 Task: Add a field from the Popular template Priority with name UpwardTech.
Action: Mouse moved to (27, 68)
Screenshot: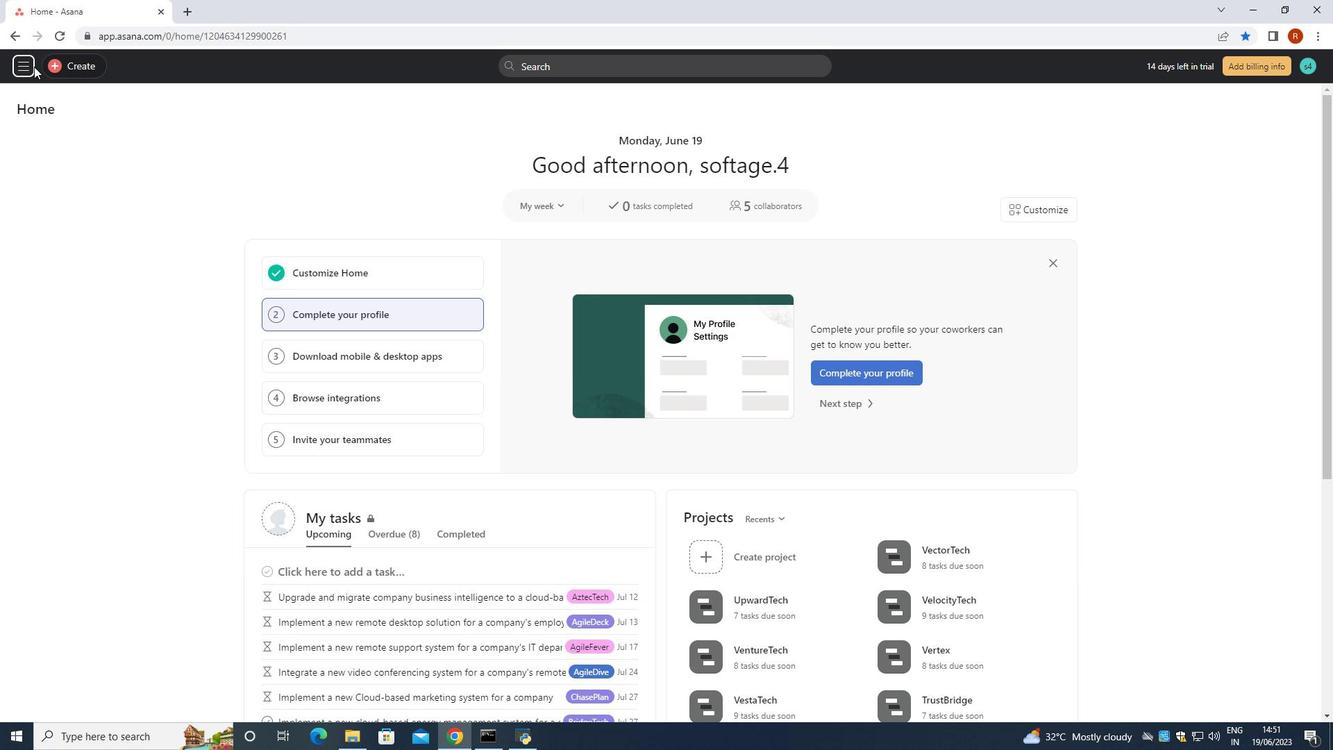 
Action: Mouse pressed left at (27, 68)
Screenshot: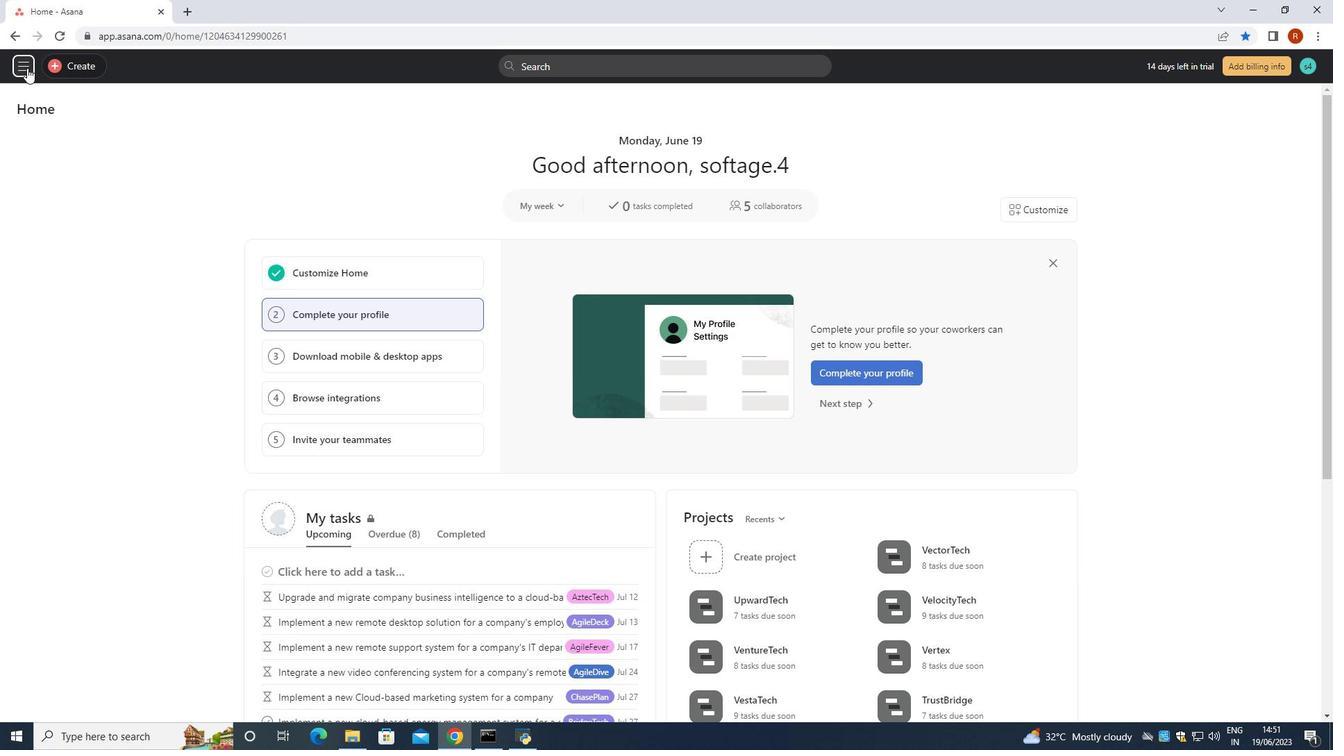 
Action: Mouse moved to (85, 299)
Screenshot: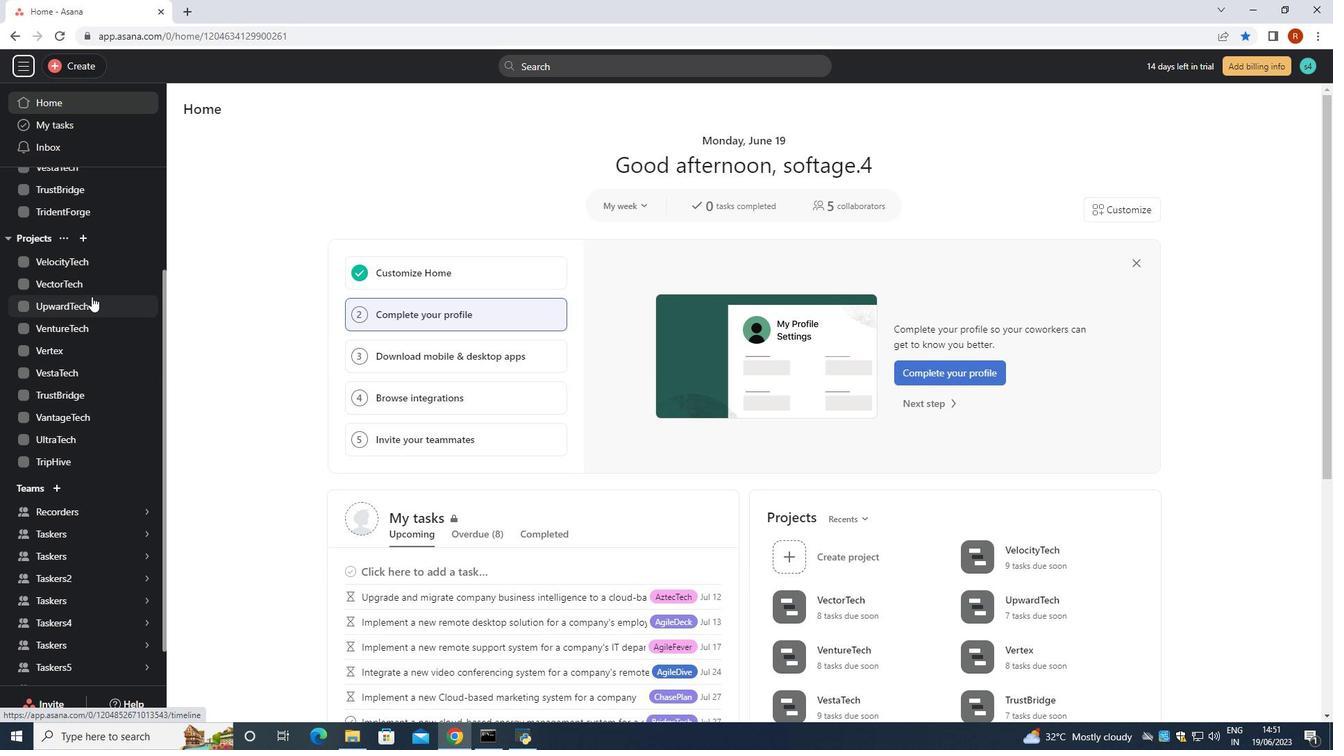 
Action: Mouse pressed left at (85, 299)
Screenshot: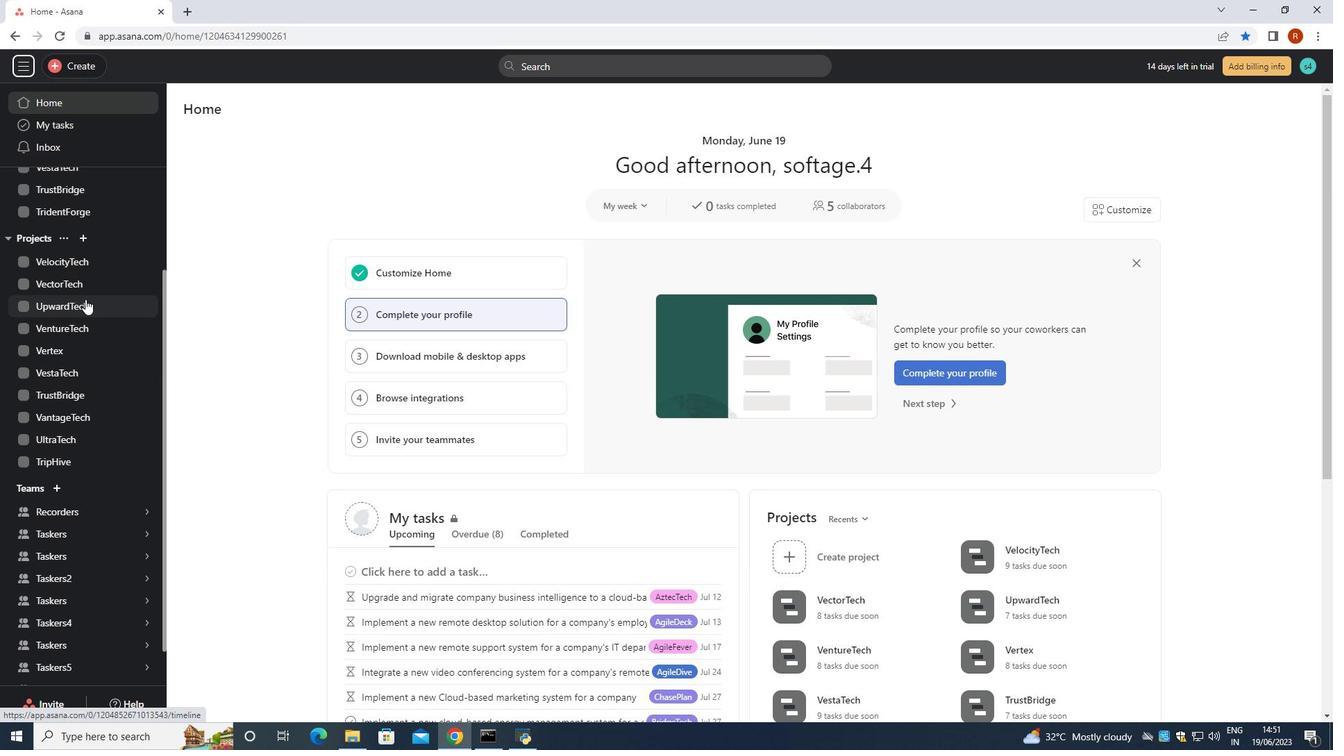 
Action: Mouse moved to (250, 139)
Screenshot: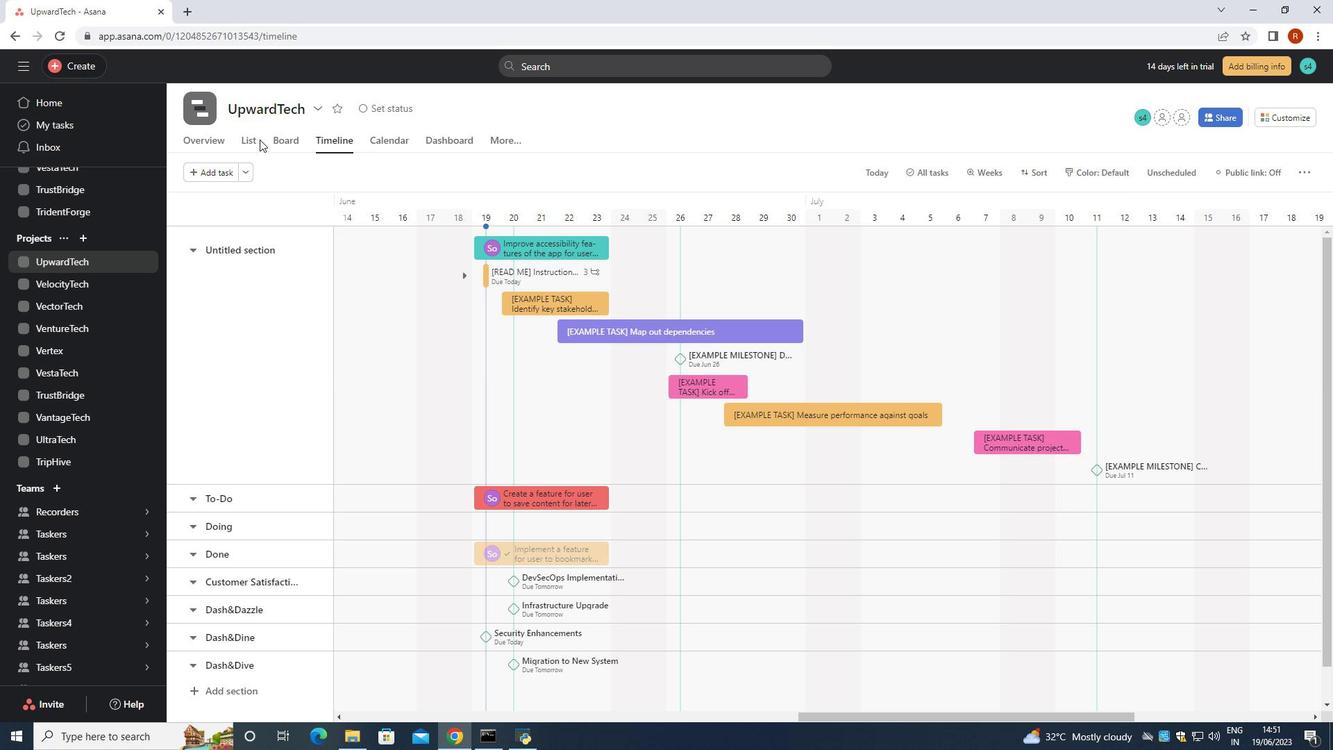 
Action: Mouse pressed left at (250, 139)
Screenshot: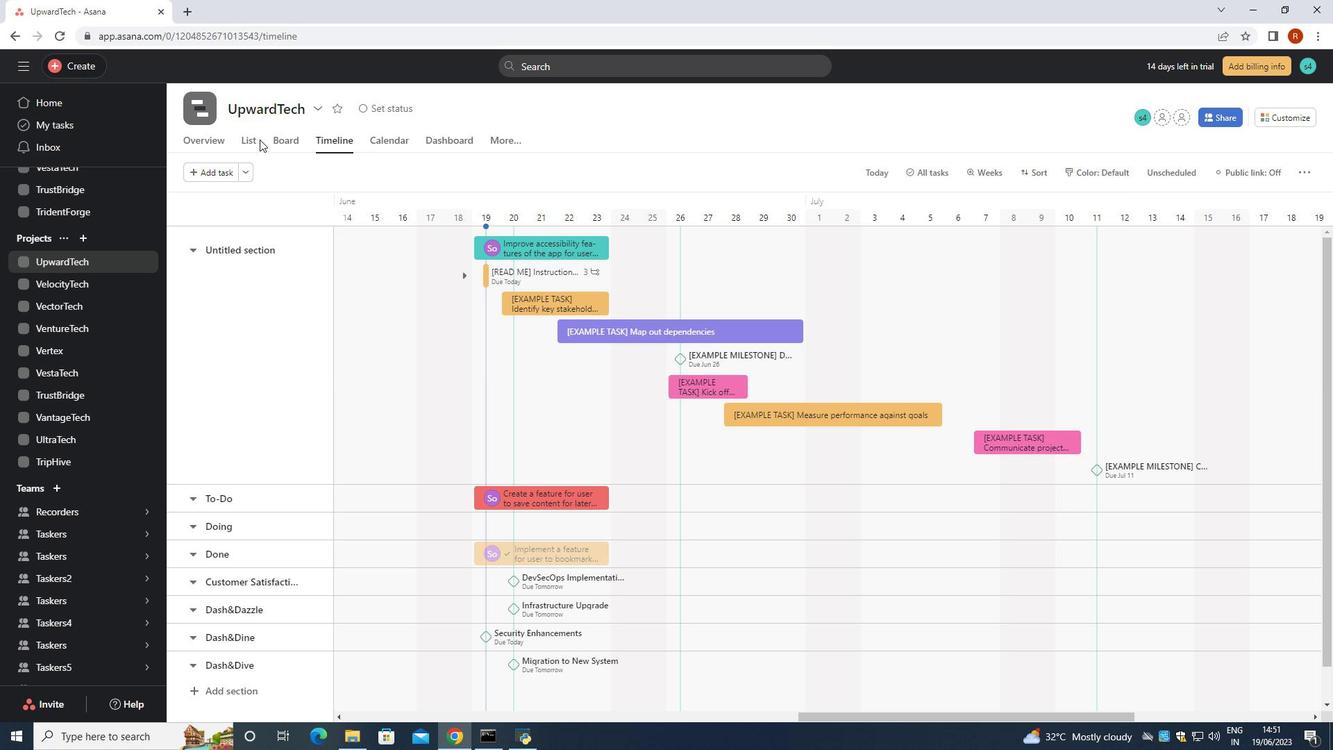 
Action: Mouse moved to (1045, 205)
Screenshot: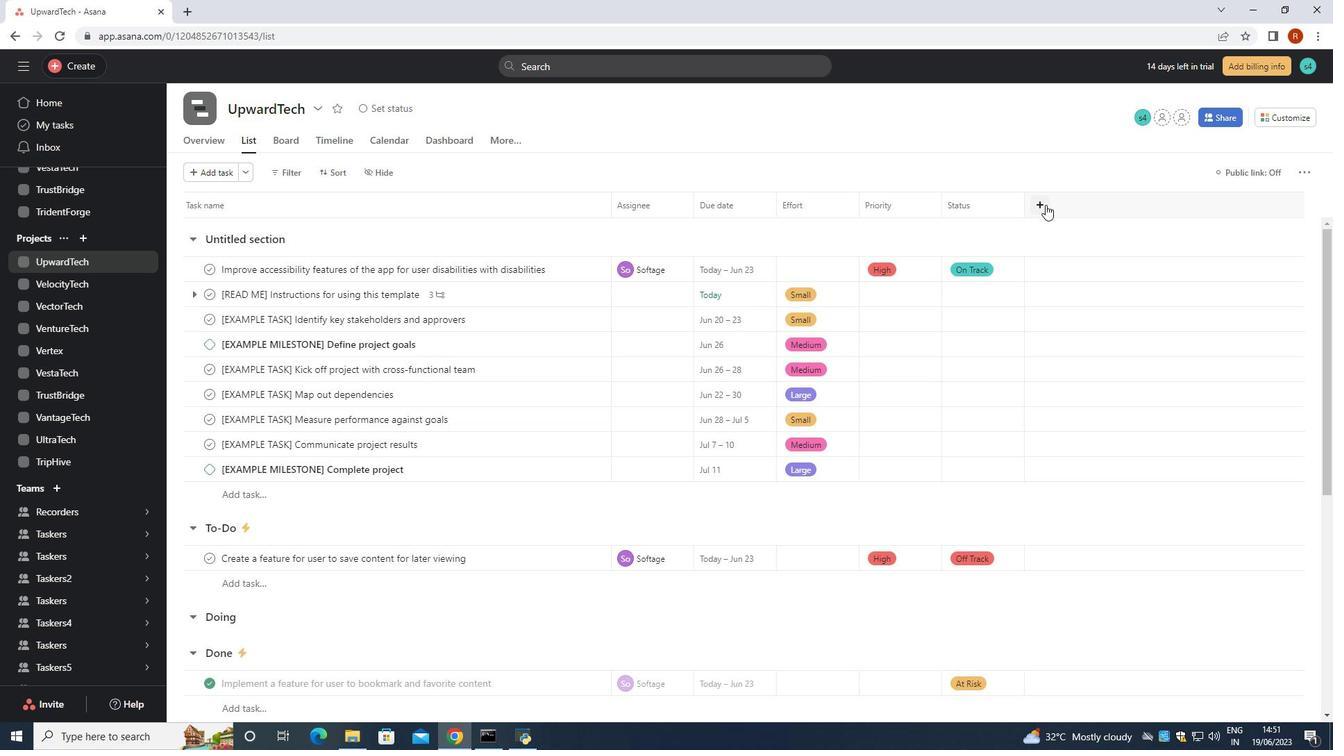 
Action: Mouse pressed left at (1045, 205)
Screenshot: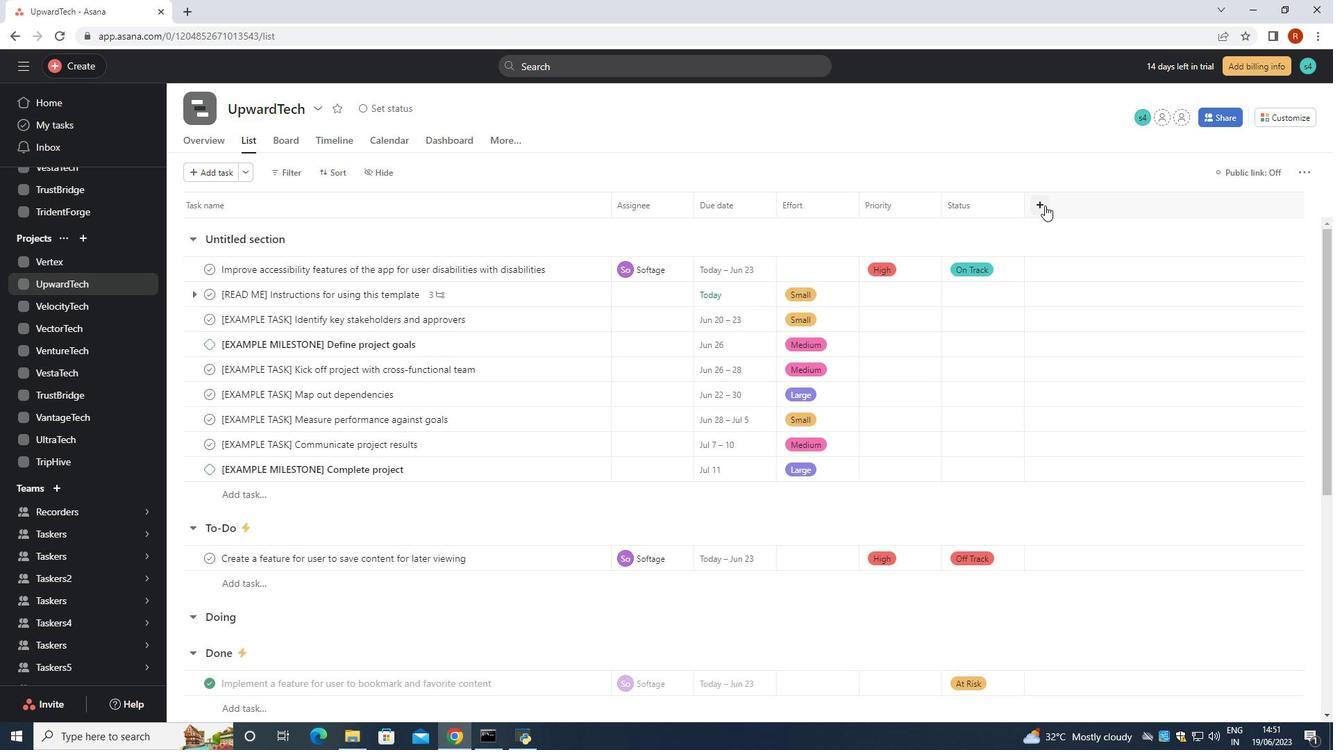 
Action: Mouse moved to (1061, 259)
Screenshot: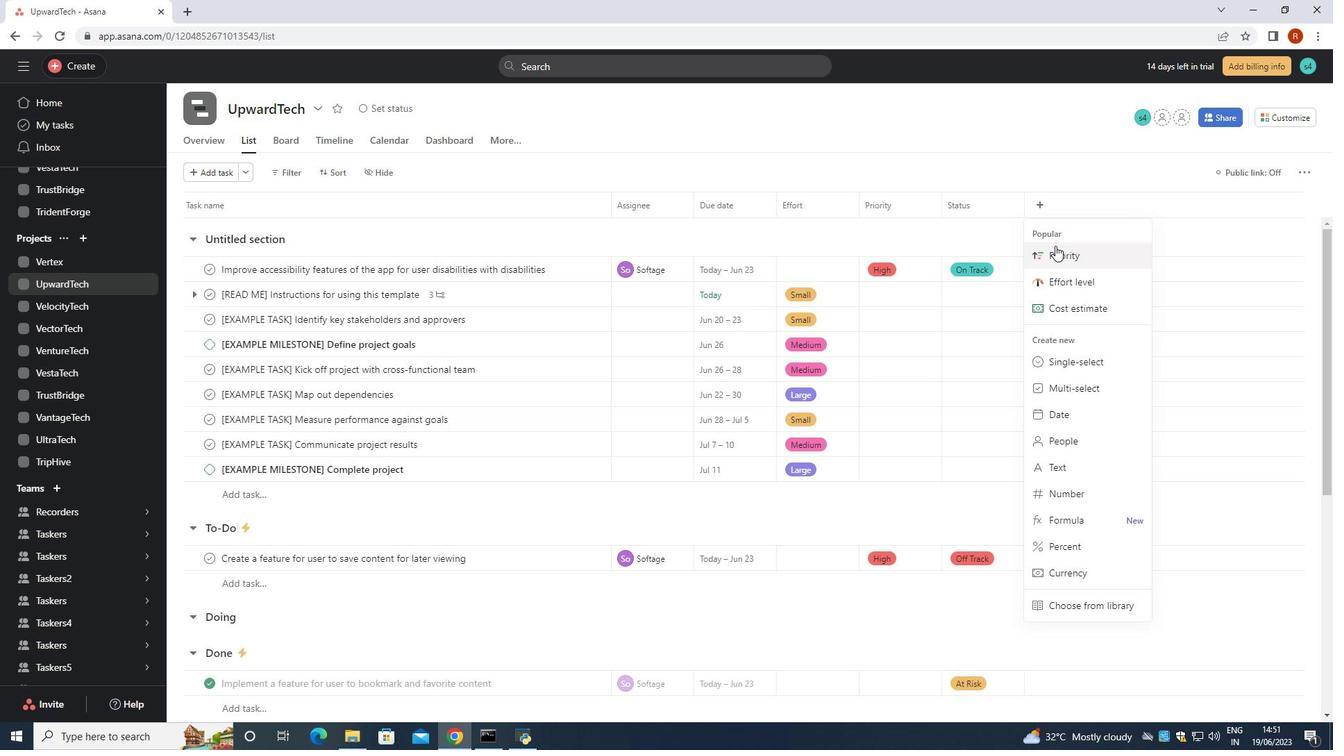 
Action: Mouse pressed left at (1061, 259)
Screenshot: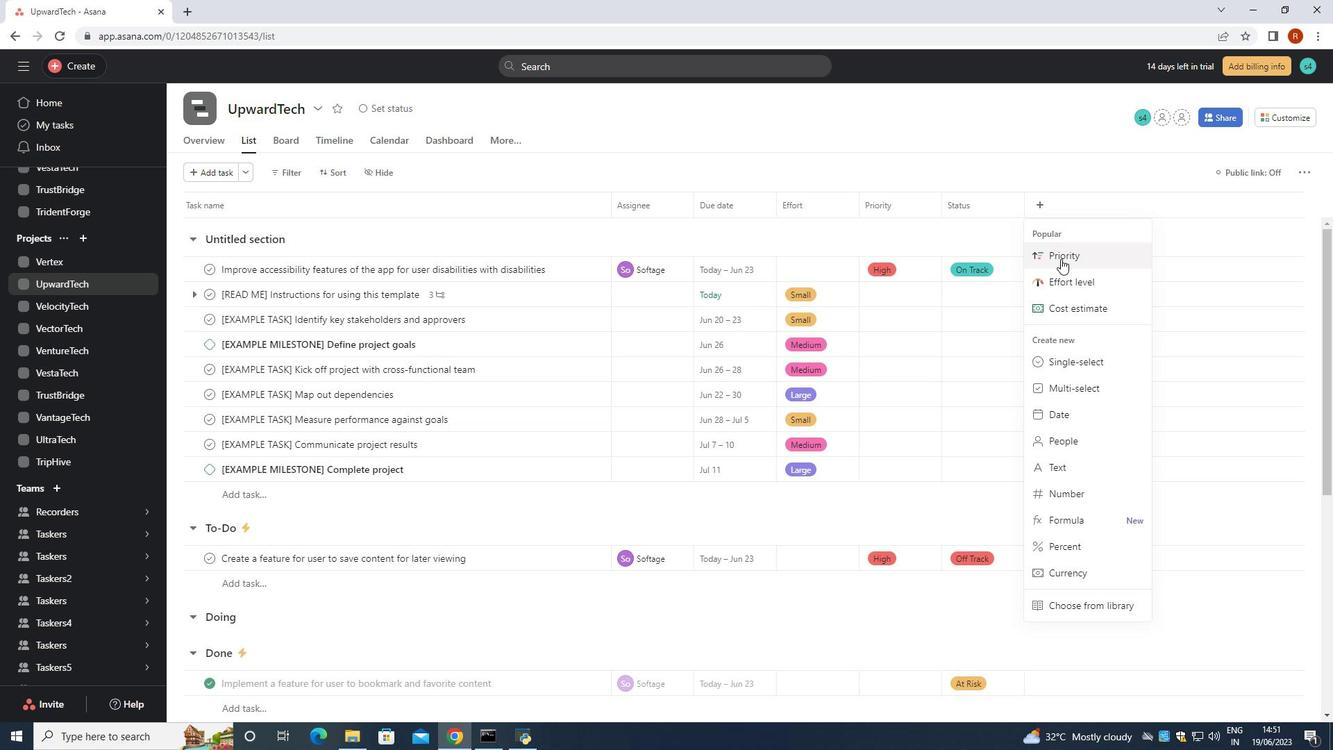 
Action: Mouse moved to (1016, 252)
Screenshot: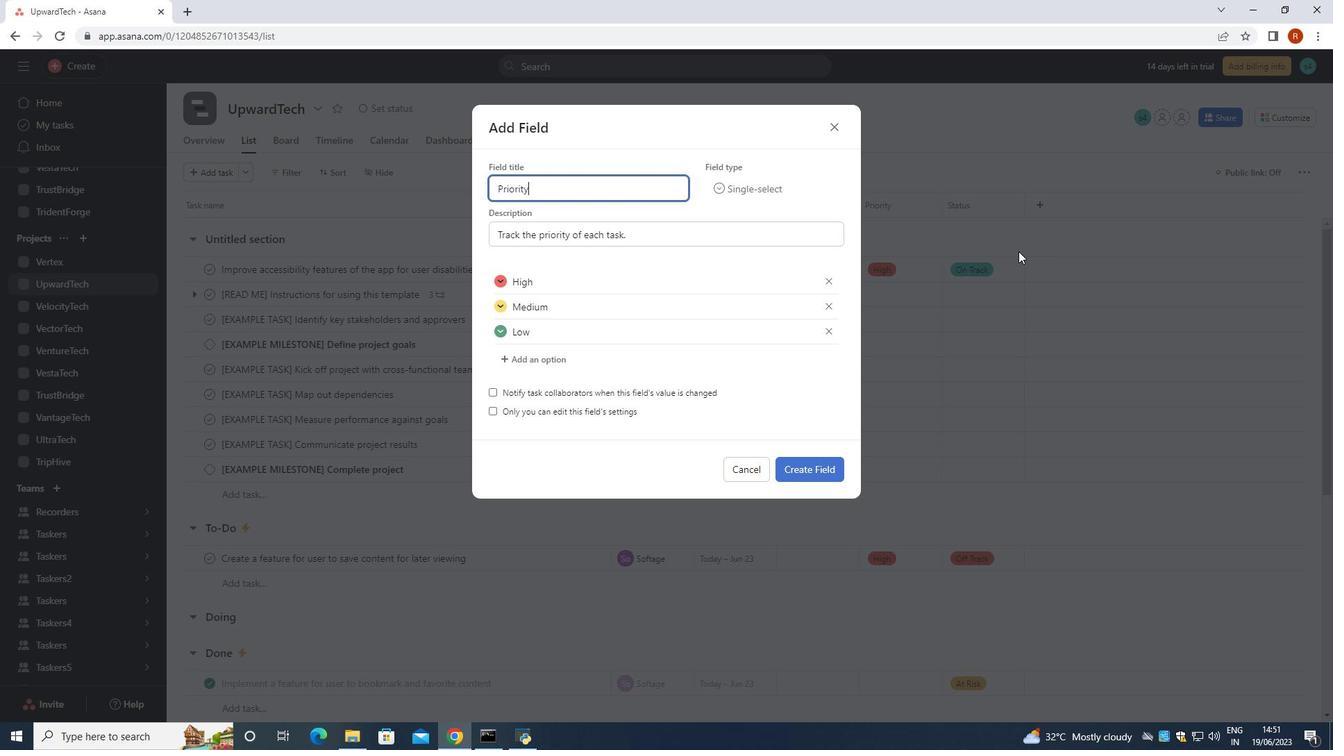 
Action: Key pressed <Key.backspace><Key.backspace><Key.backspace><Key.backspace><Key.backspace><Key.backspace><Key.backspace><Key.backspace><Key.backspace><Key.backspace><Key.backspace><Key.backspace><Key.backspace>
Screenshot: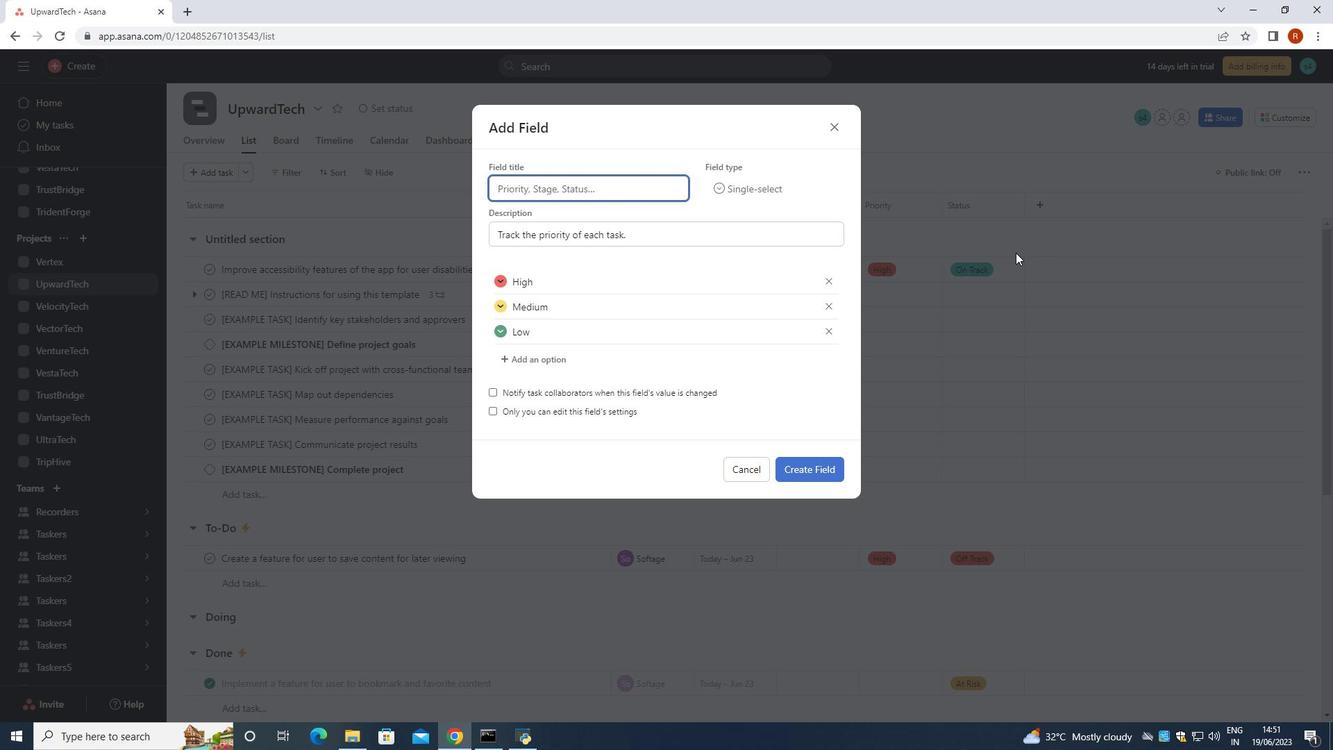 
Action: Mouse moved to (1013, 252)
Screenshot: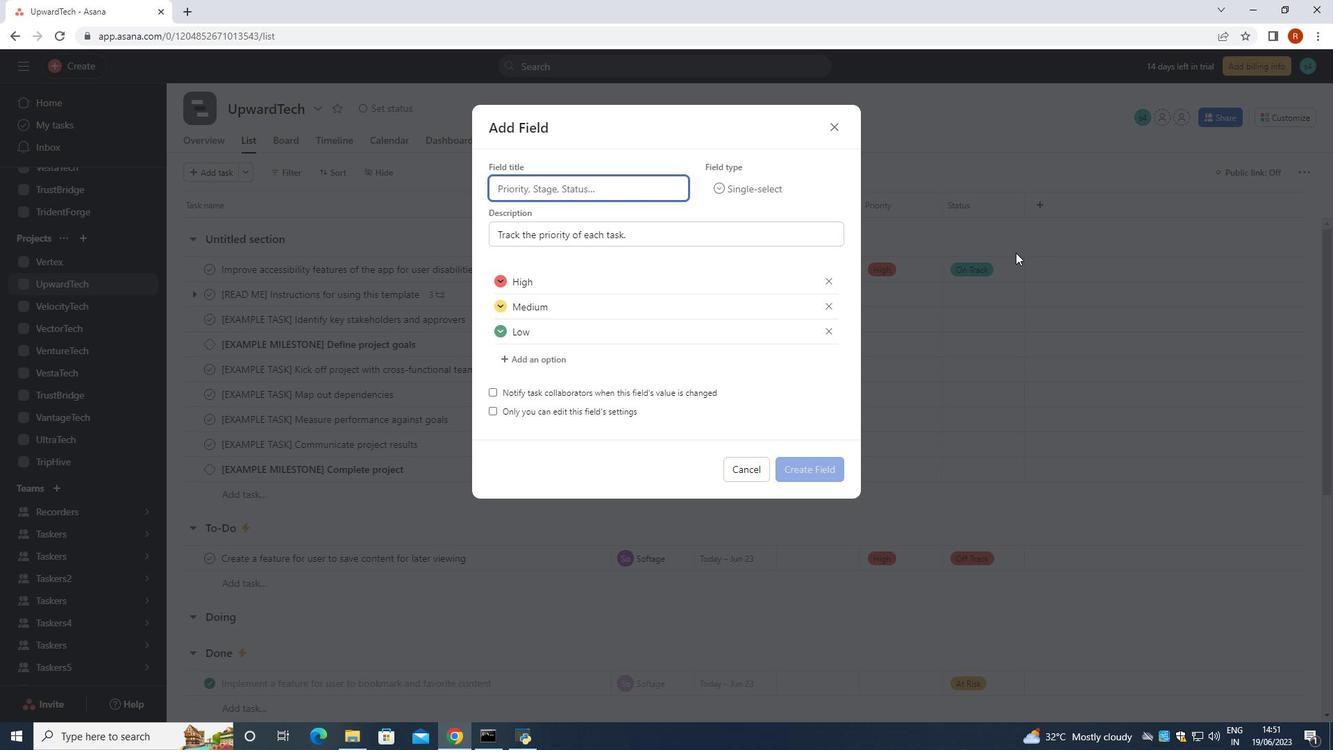 
Action: Key pressed <Key.backspace><Key.backspace>
Screenshot: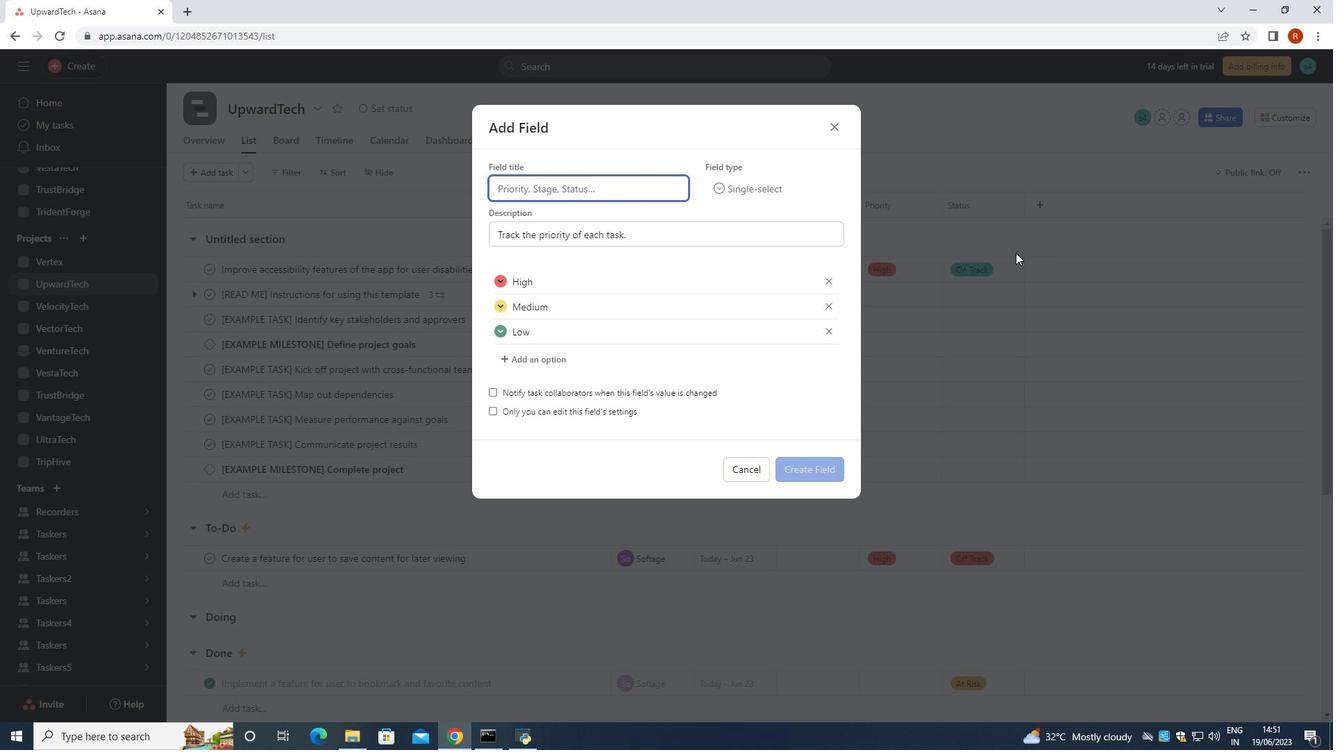 
Action: Mouse moved to (994, 252)
Screenshot: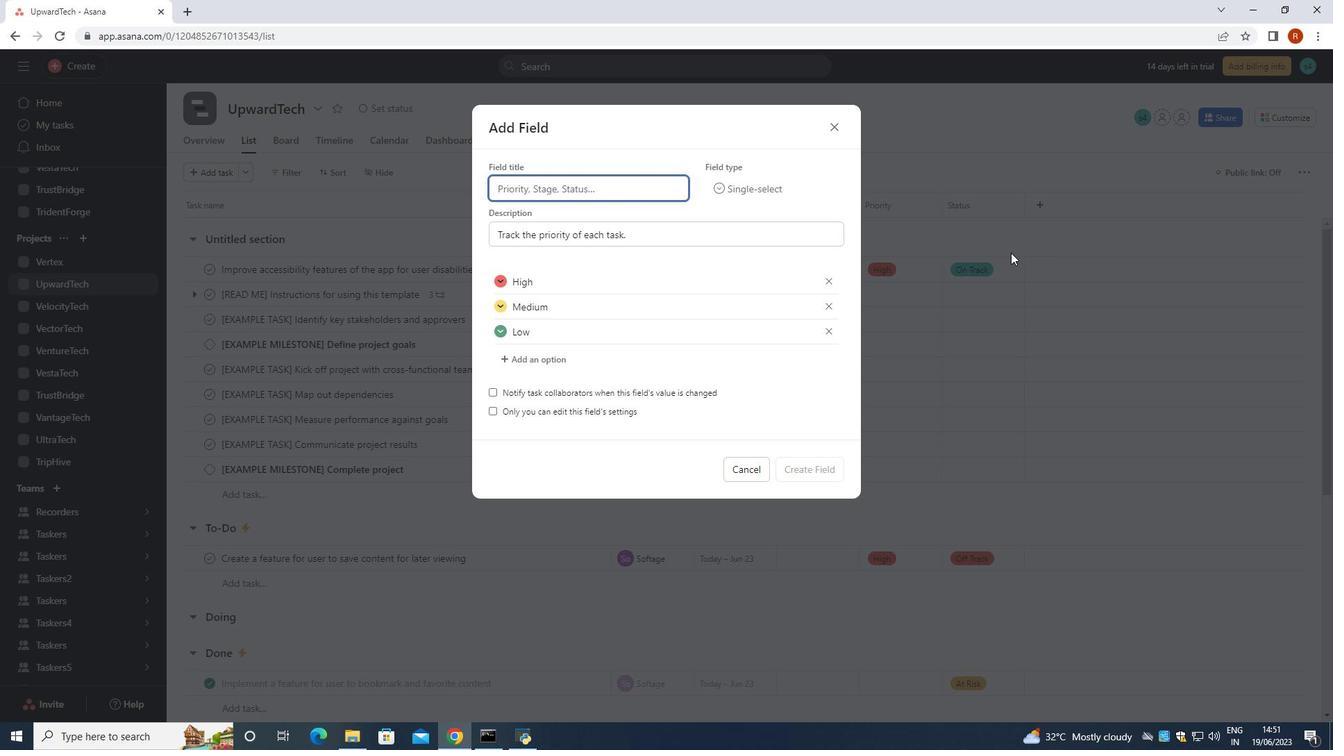 
Action: Key pressed <Key.shift><Key.shift><Key.shift><Key.shift><Key.shift><Key.shift><Key.shift><Key.shift><Key.shift><Key.shift><Key.shift><Key.shift><Key.shift><Key.shift><Key.shift><Key.shift>Up<Key.space><Key.backspace>ward<Key.shift><Key.shift><Key.shift><Key.shift><Key.shift><Key.shift><Key.shift><Key.shift><Key.shift><Key.shift><Key.shift><Key.shift><Key.shift><Key.shift><Key.shift><Key.shift>Tech
Screenshot: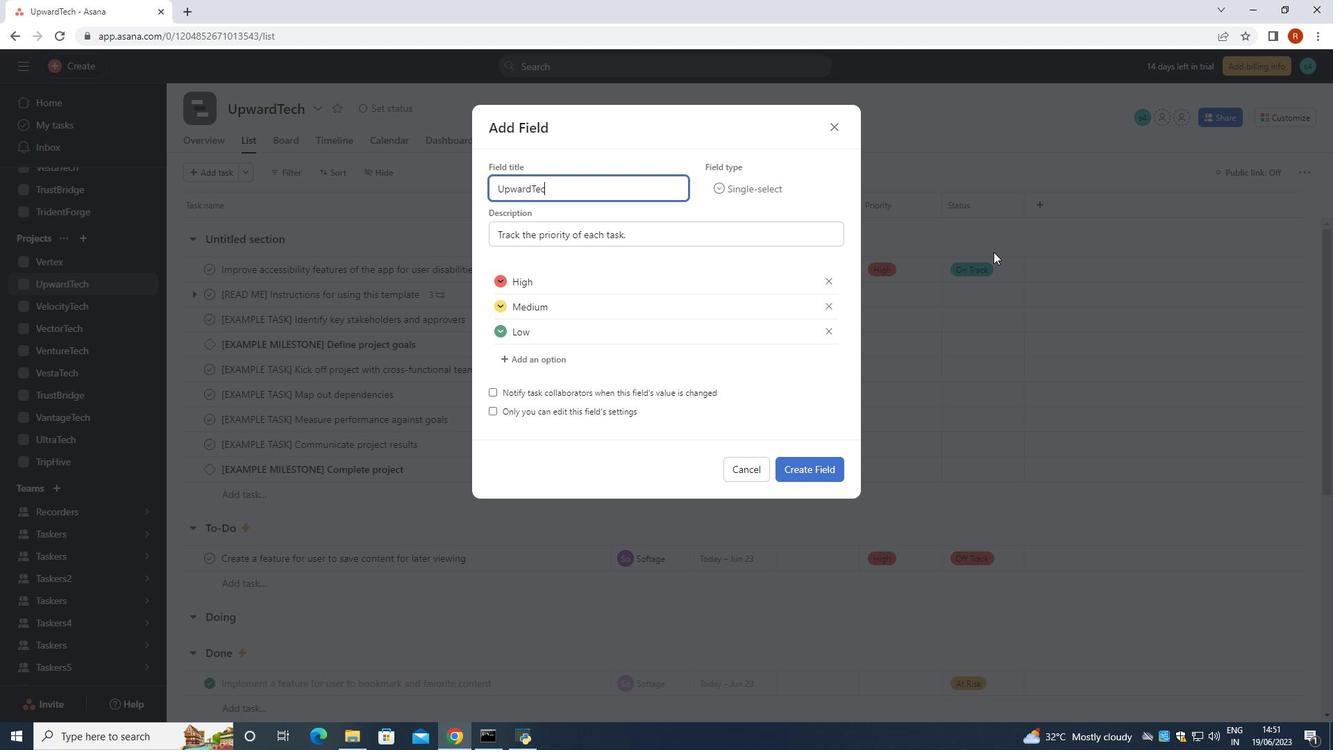 
Action: Mouse moved to (807, 475)
Screenshot: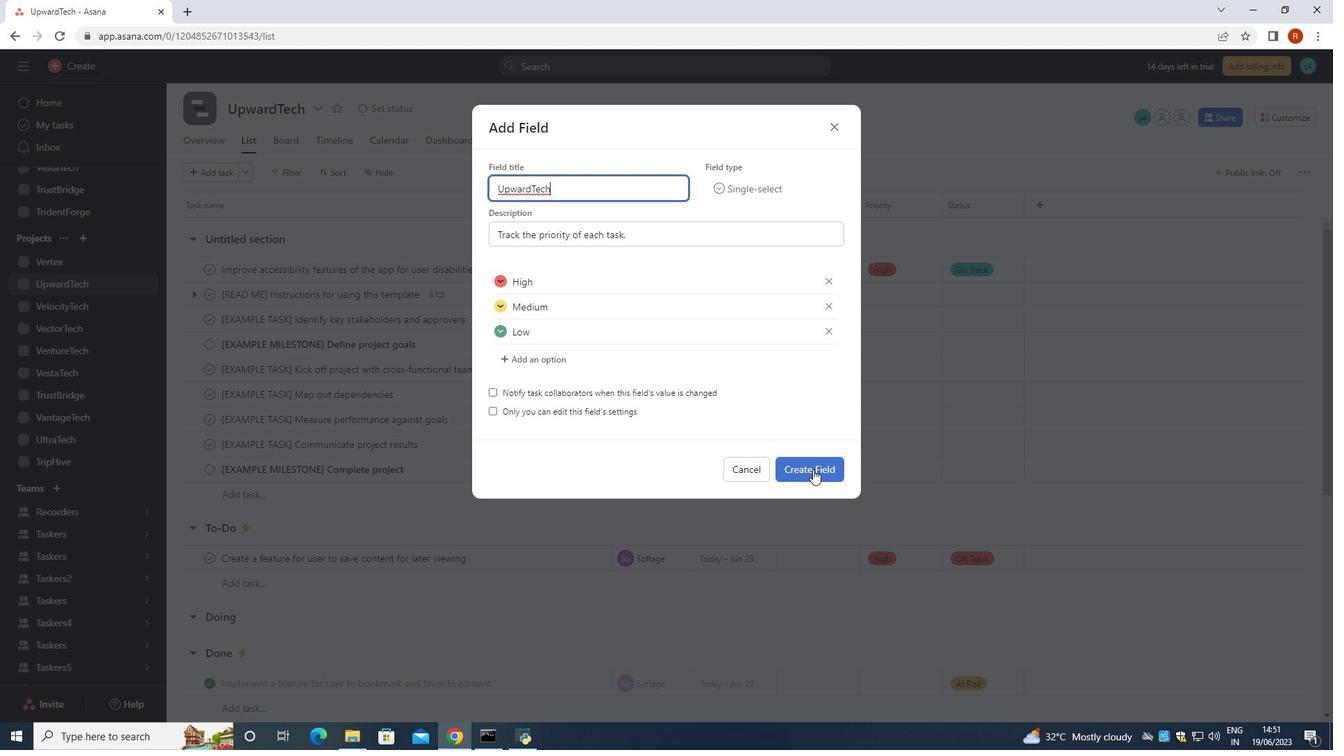 
Action: Mouse pressed left at (807, 475)
Screenshot: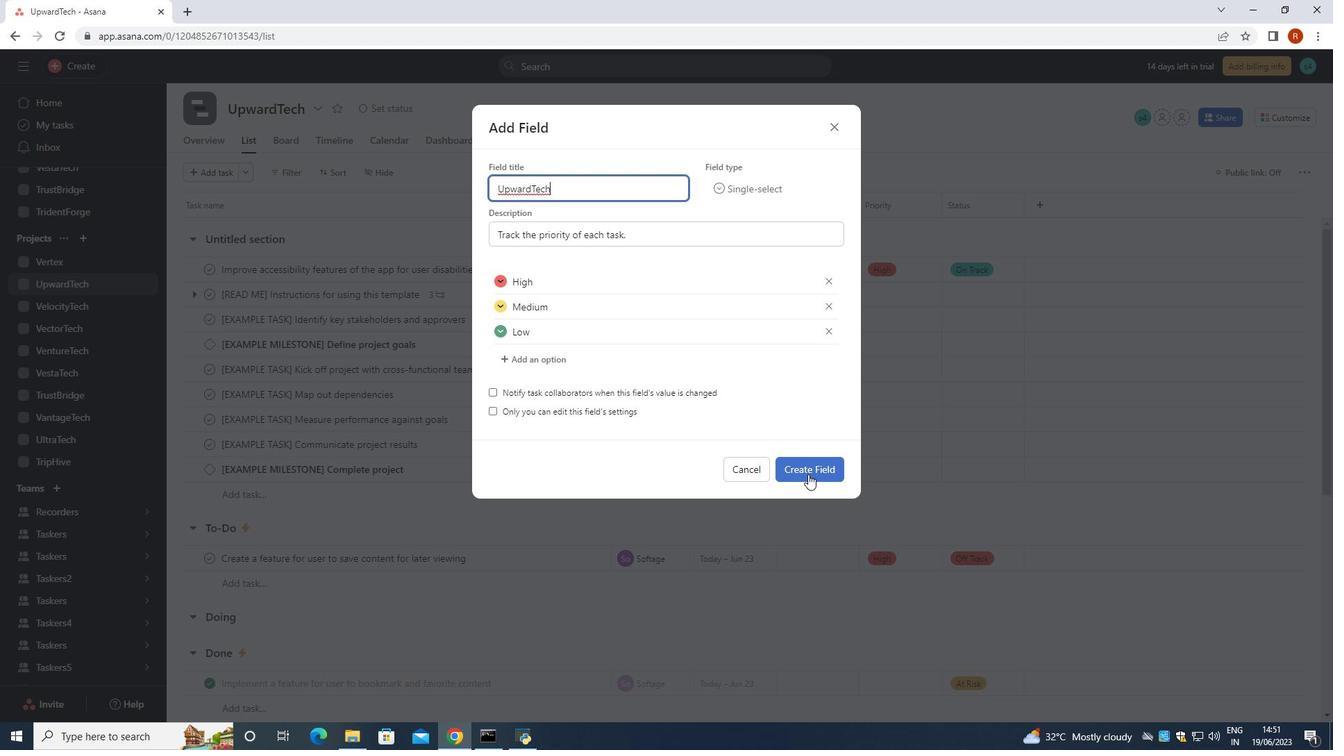 
Action: Mouse moved to (807, 475)
Screenshot: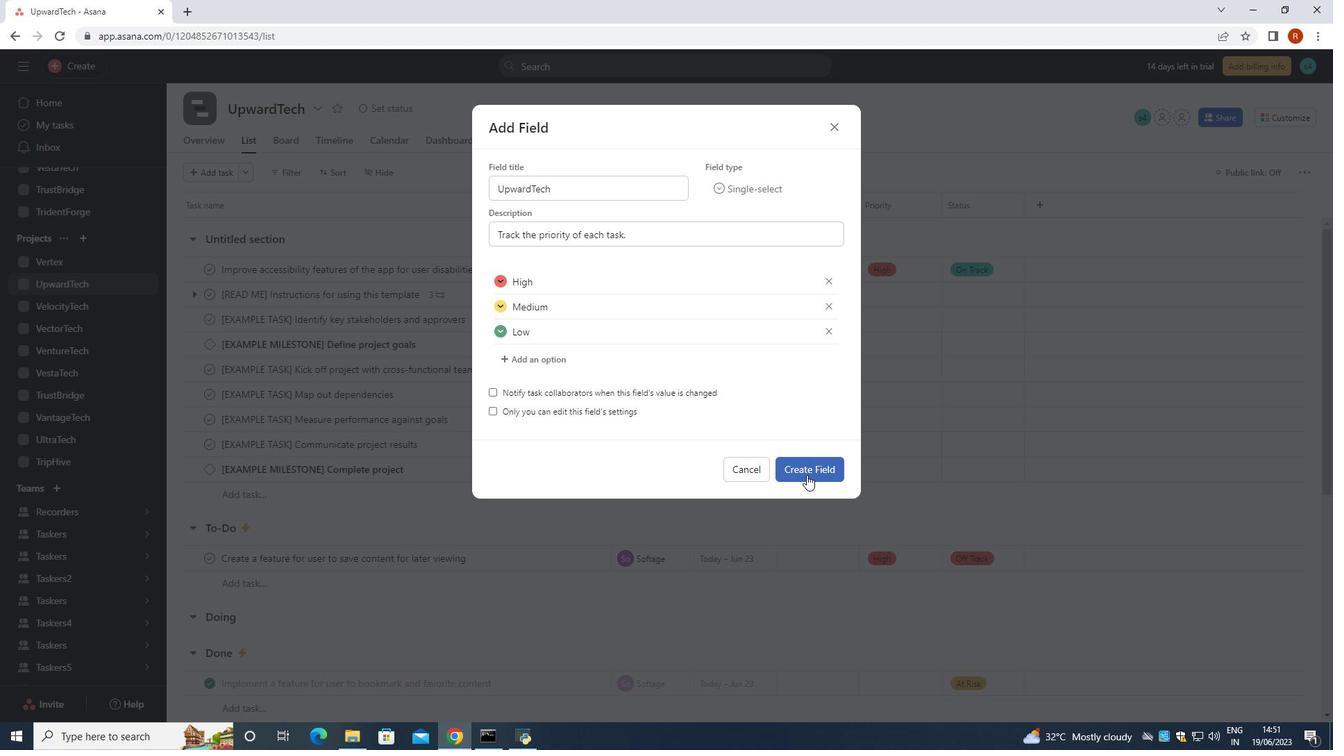 
